 Task: Customize the color scheme of the Audacity interface for personal aesthetics.
Action: Mouse moved to (37, 213)
Screenshot: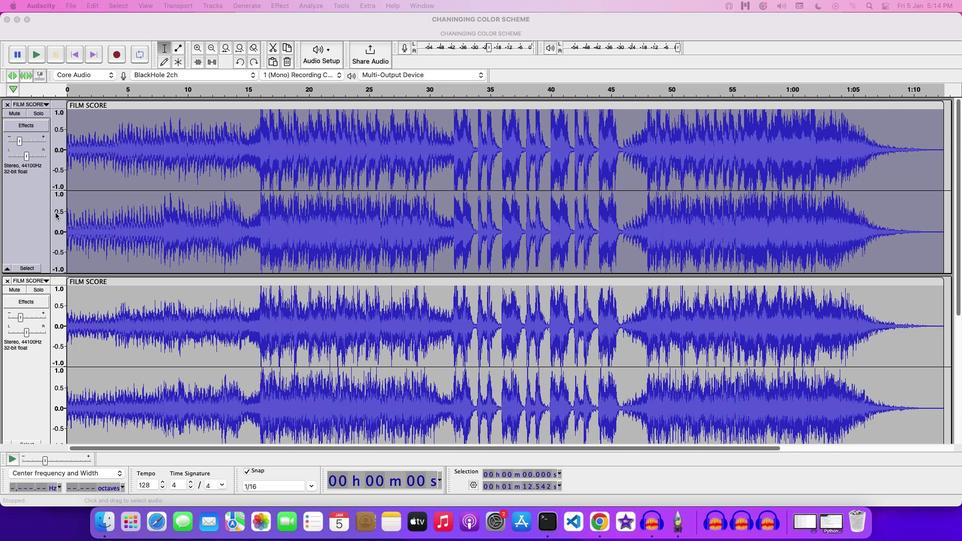 
Action: Mouse pressed left at (37, 213)
Screenshot: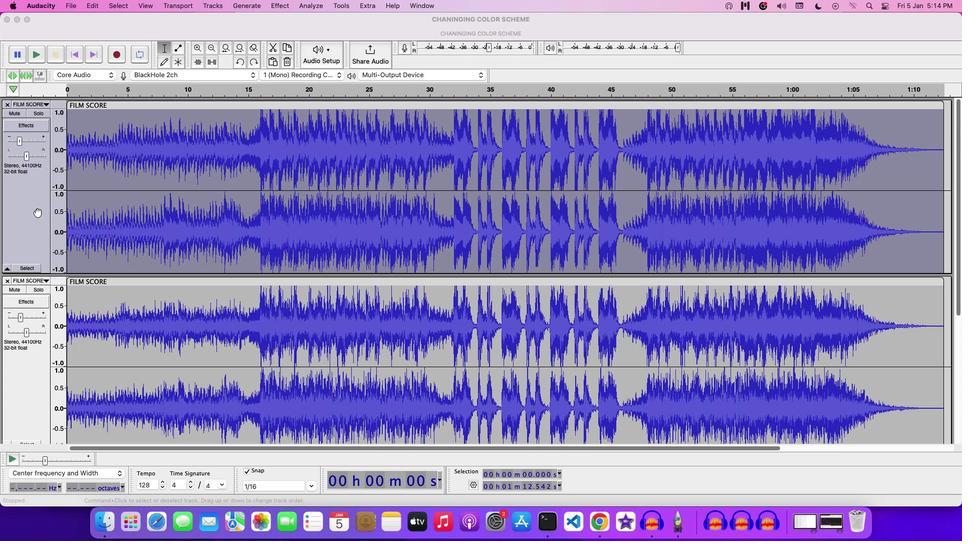 
Action: Mouse moved to (72, 7)
Screenshot: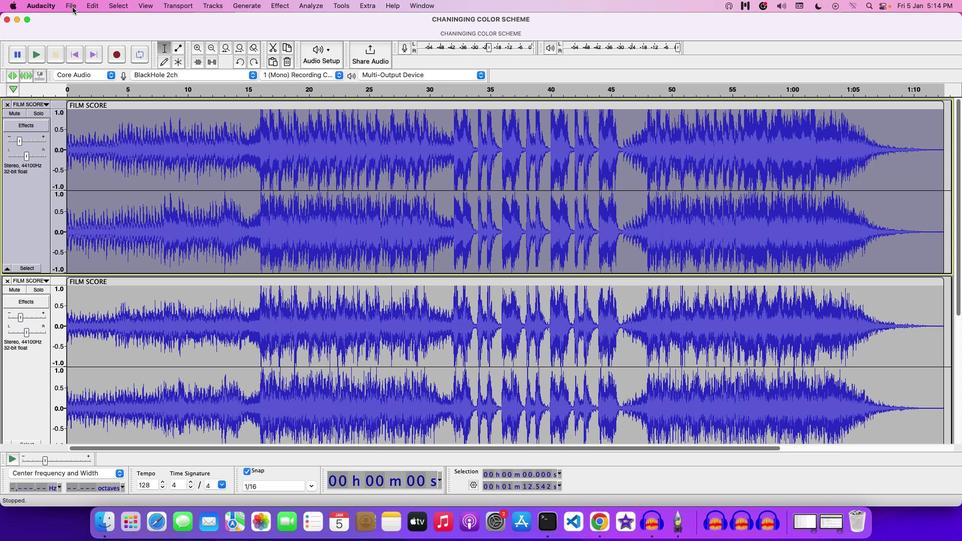 
Action: Mouse pressed left at (72, 7)
Screenshot: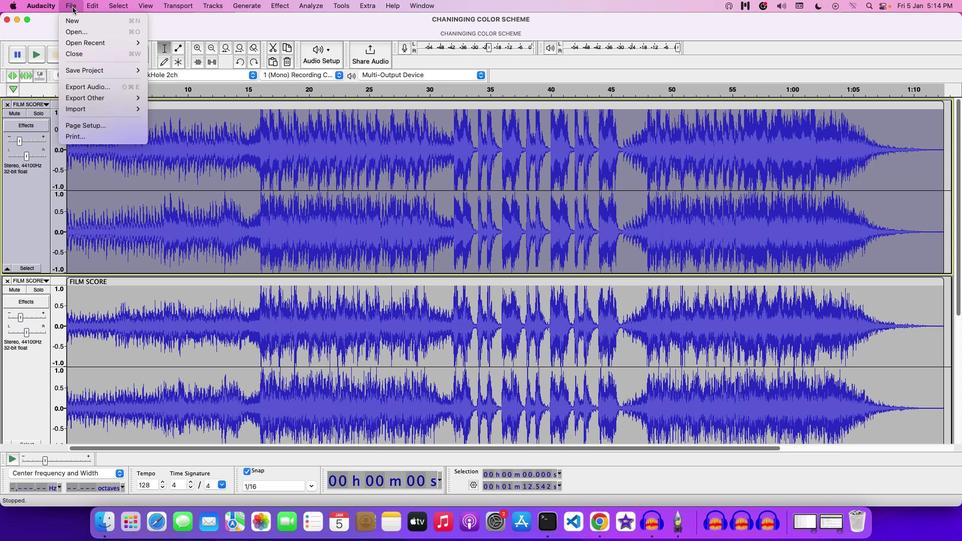 
Action: Mouse moved to (47, 39)
Screenshot: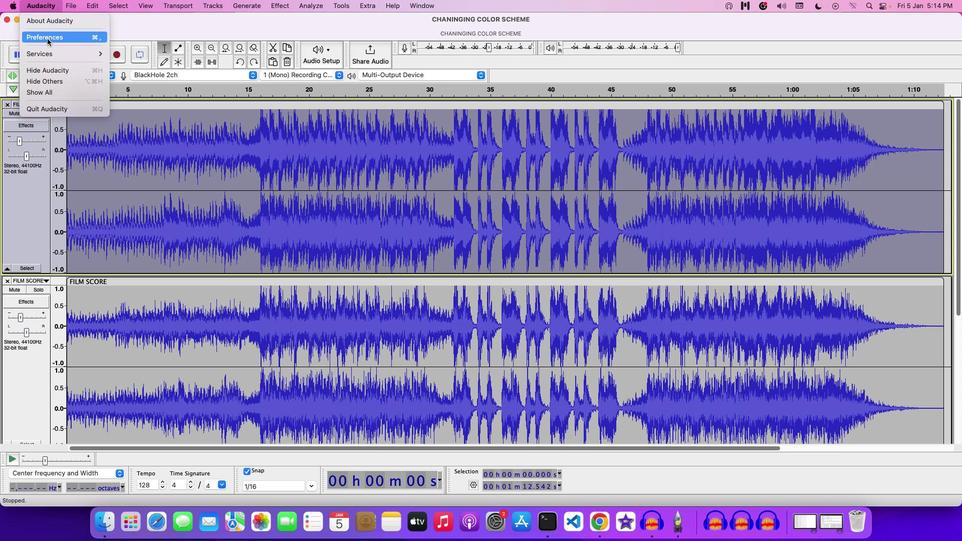 
Action: Mouse pressed left at (47, 39)
Screenshot: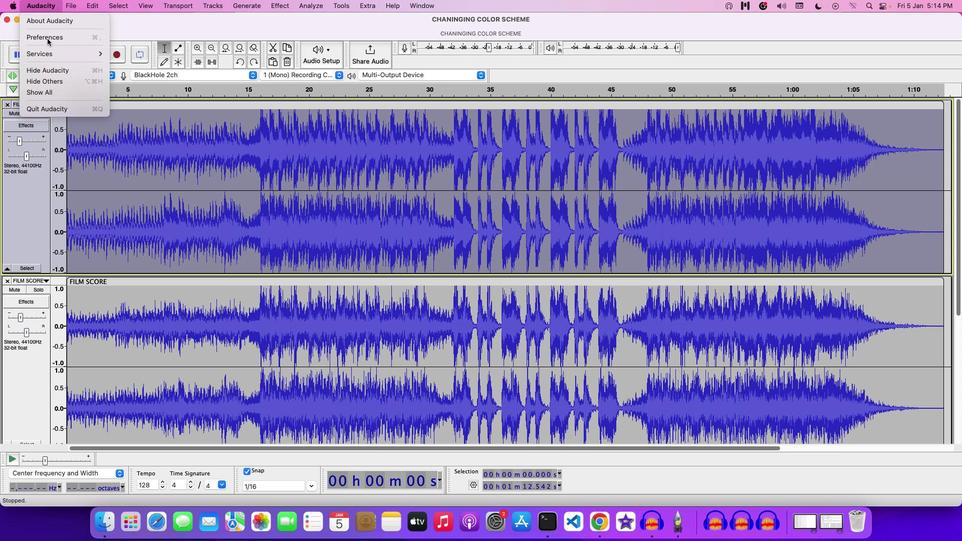
Action: Mouse moved to (327, 198)
Screenshot: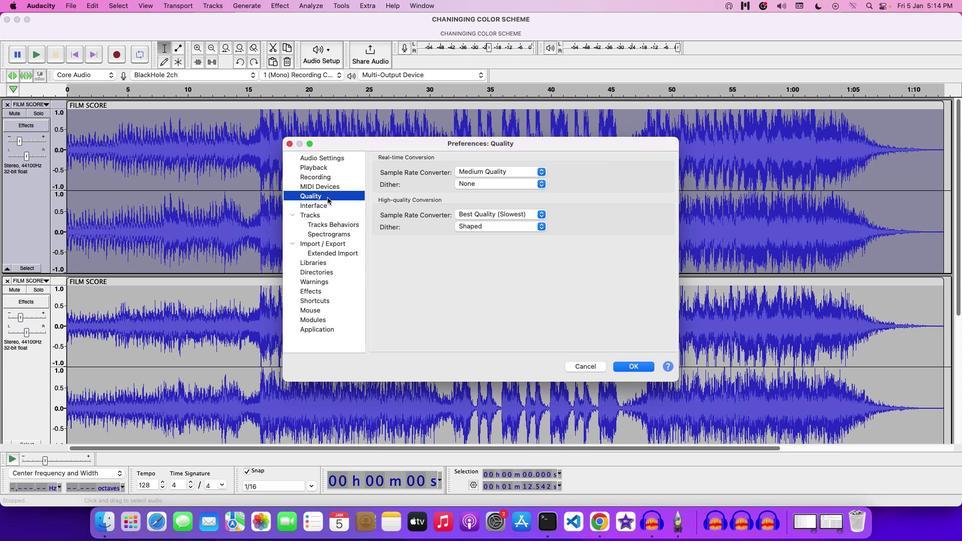 
Action: Mouse pressed left at (327, 198)
Screenshot: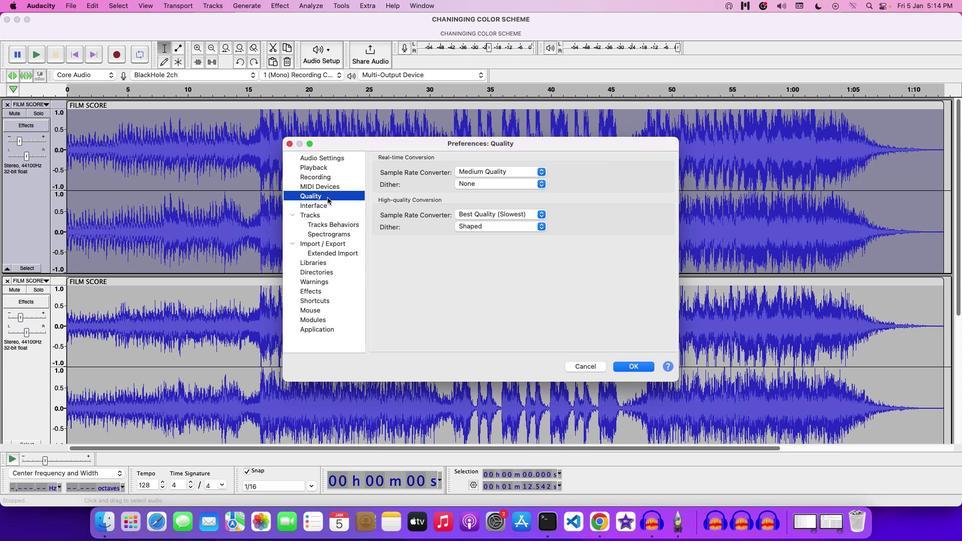 
Action: Mouse moved to (325, 202)
Screenshot: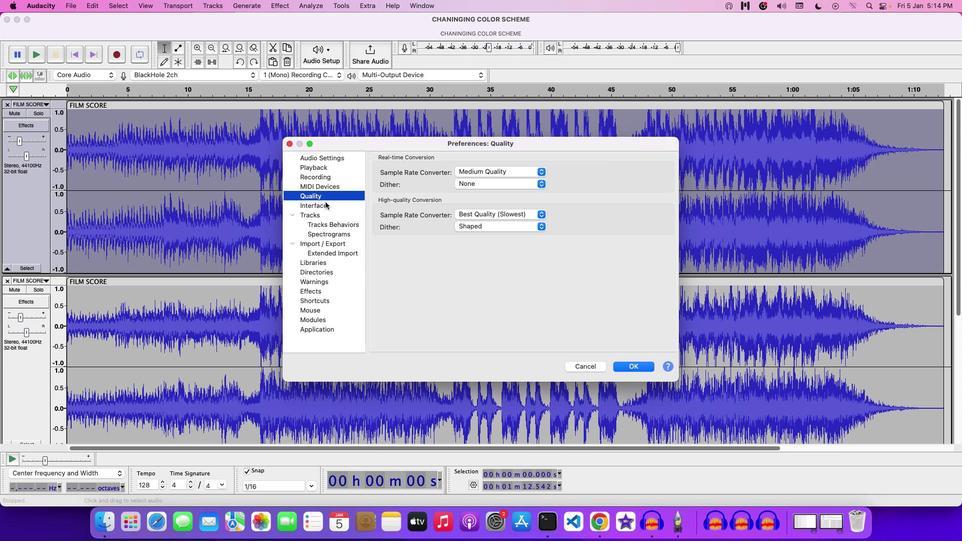 
Action: Mouse pressed left at (325, 202)
Screenshot: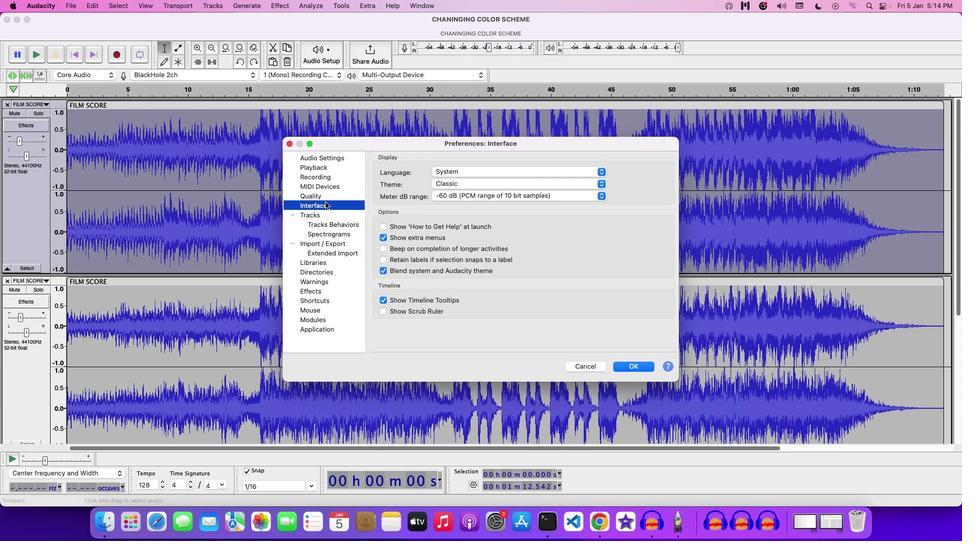 
Action: Mouse moved to (484, 184)
Screenshot: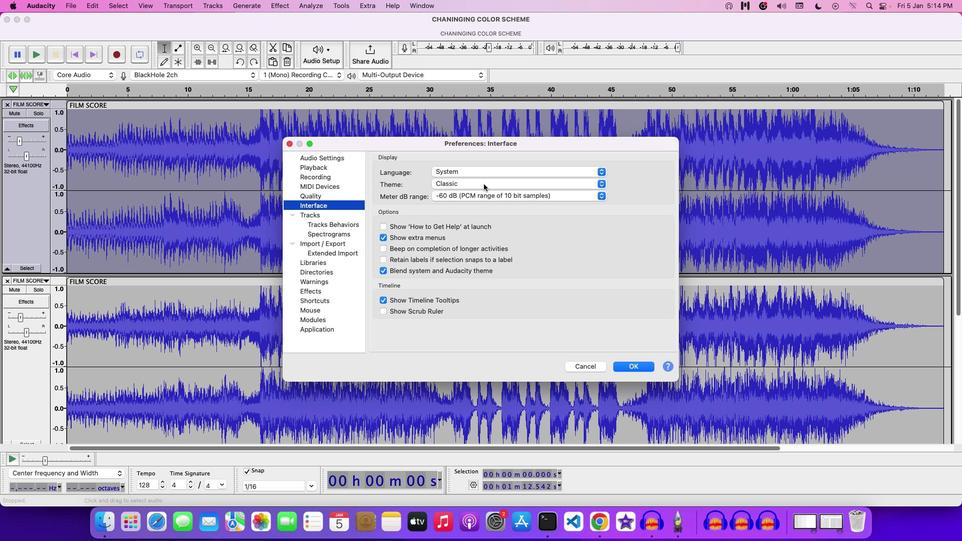 
Action: Mouse pressed left at (484, 184)
Screenshot: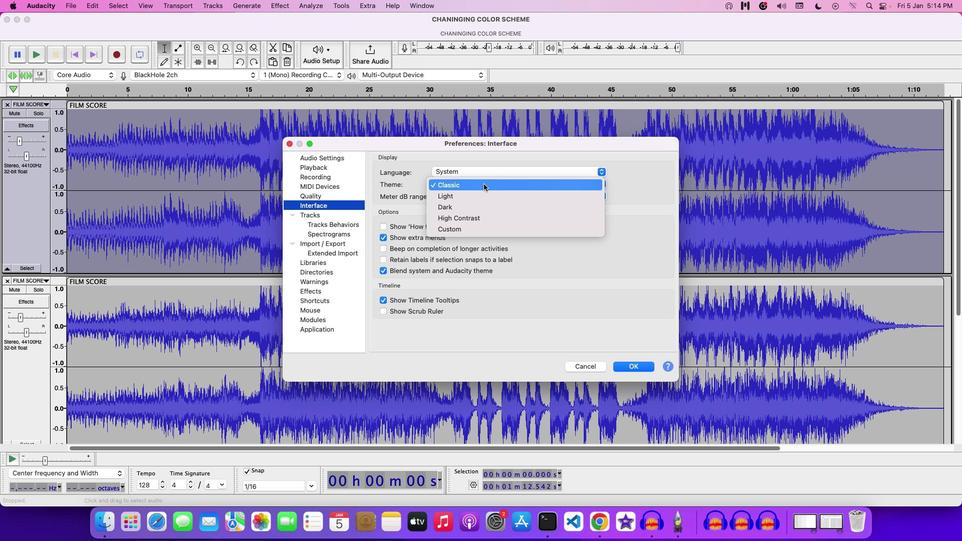 
Action: Mouse moved to (472, 211)
Screenshot: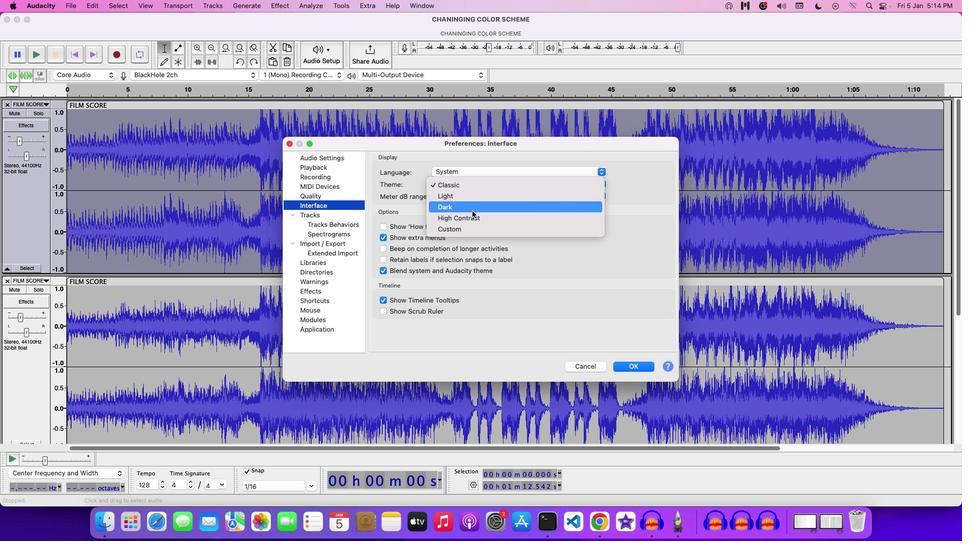 
Action: Mouse pressed left at (472, 211)
Screenshot: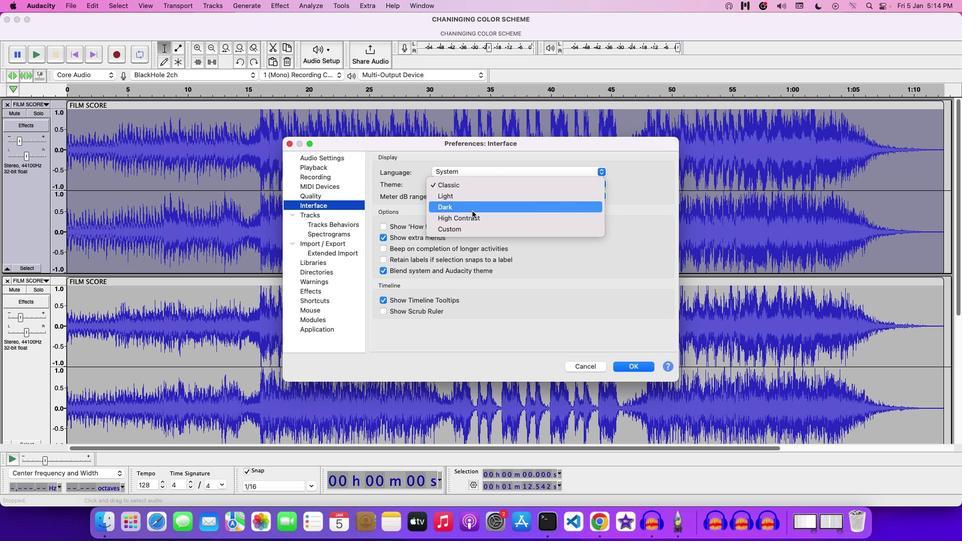 
Action: Mouse moved to (631, 362)
Screenshot: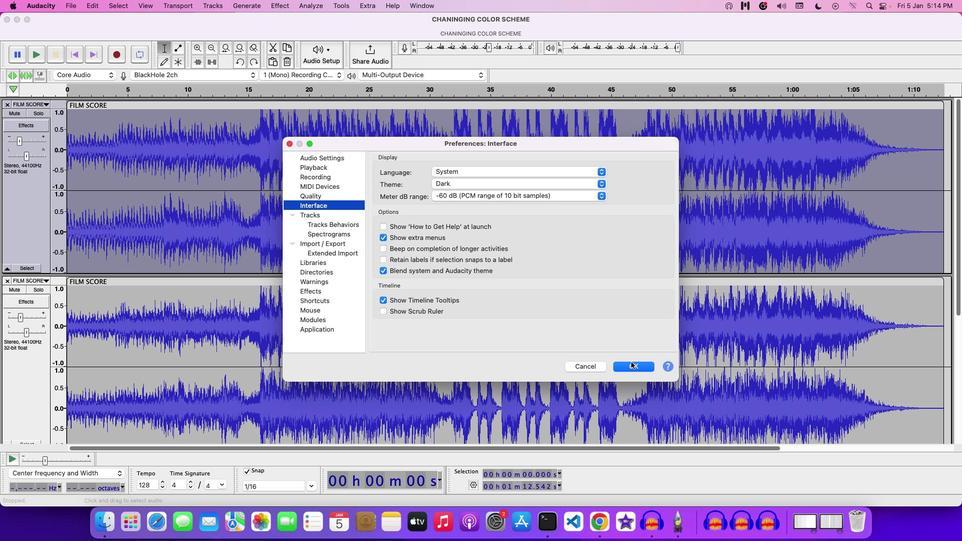 
Action: Mouse pressed left at (631, 362)
Screenshot: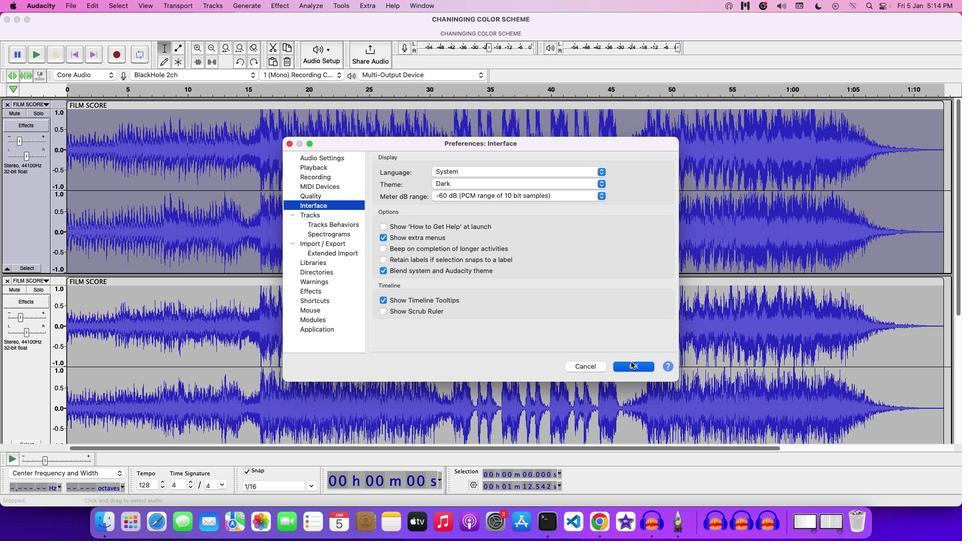
Action: Mouse moved to (73, 9)
Screenshot: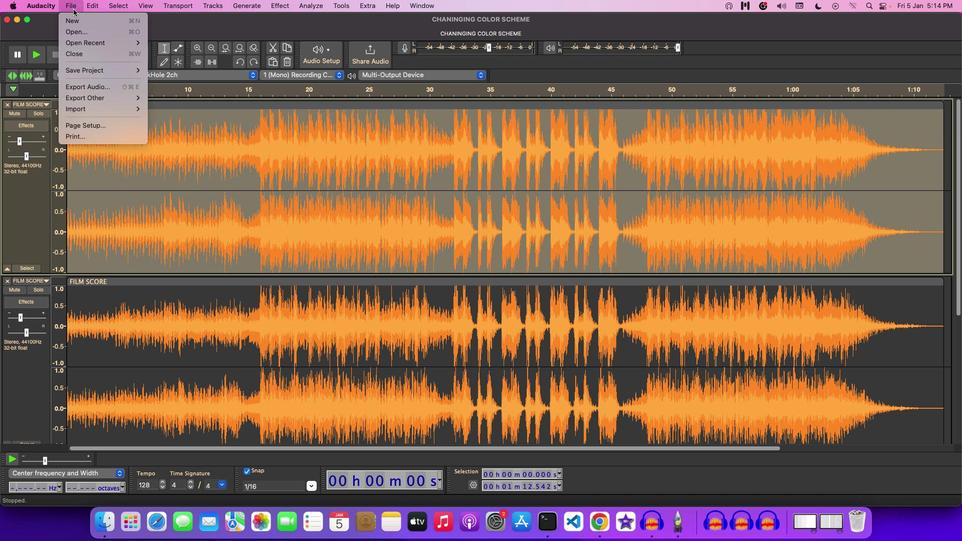 
Action: Mouse pressed left at (73, 9)
Screenshot: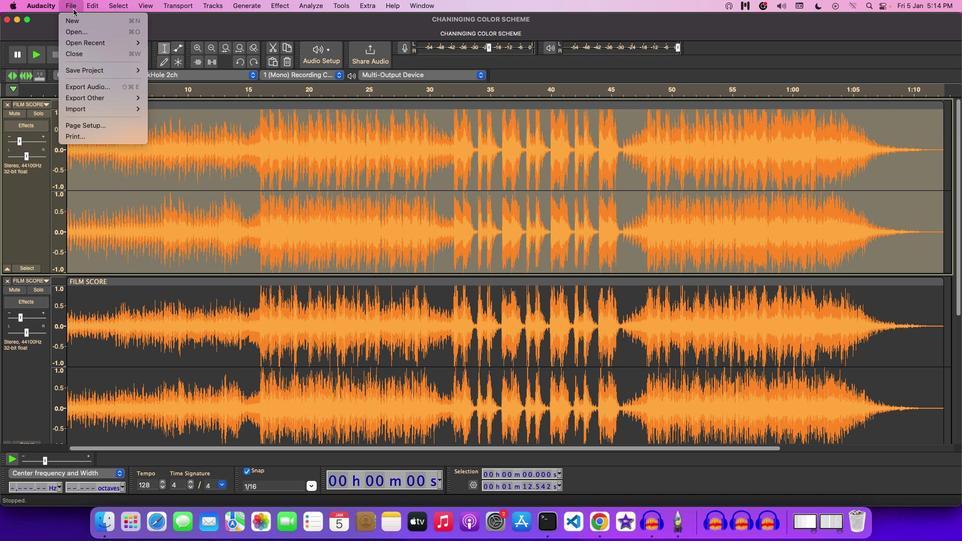 
Action: Mouse moved to (91, 71)
Screenshot: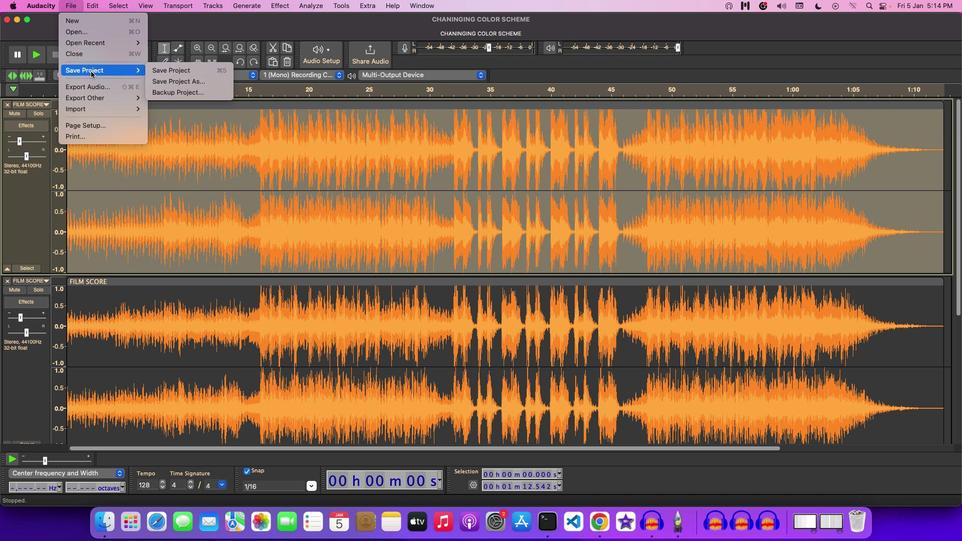 
Action: Mouse pressed left at (91, 71)
Screenshot: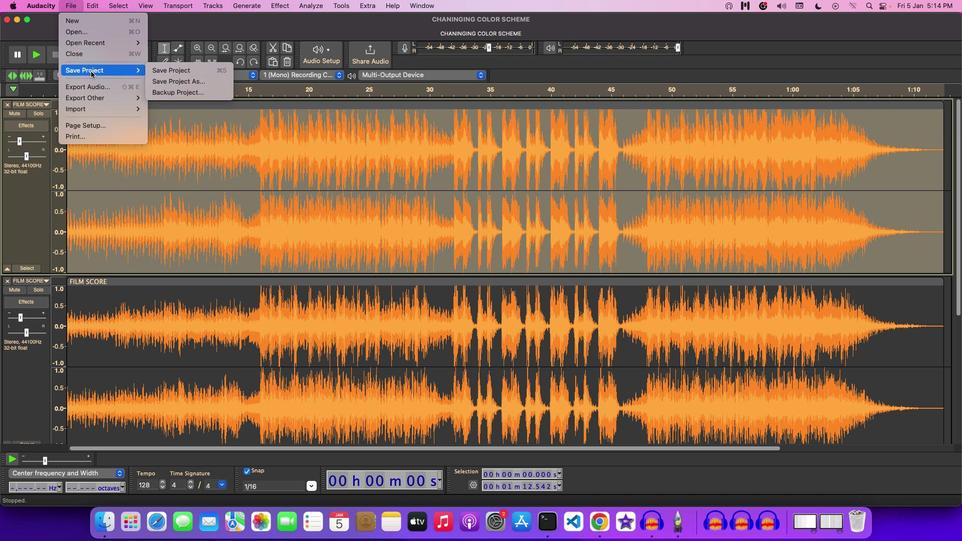 
Action: Mouse moved to (151, 71)
Screenshot: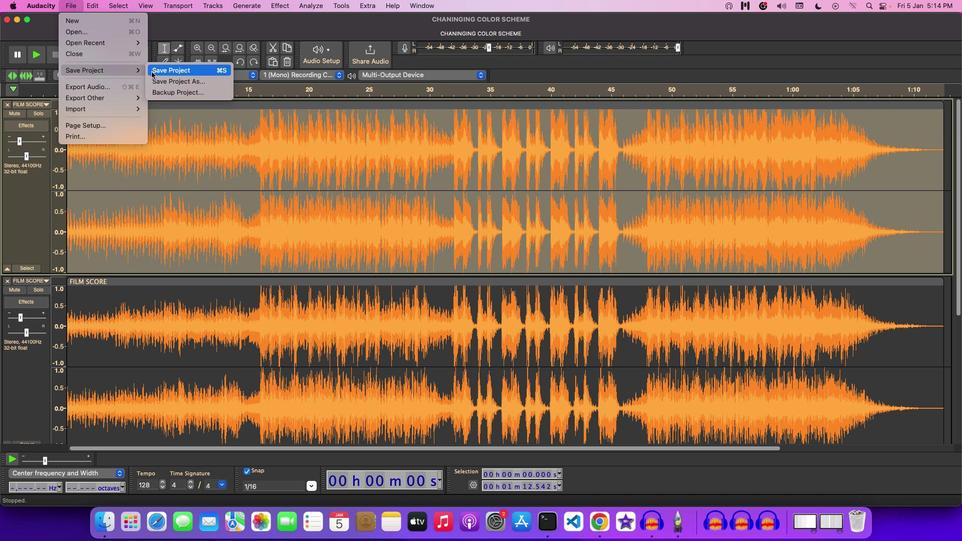 
Action: Mouse pressed left at (151, 71)
Screenshot: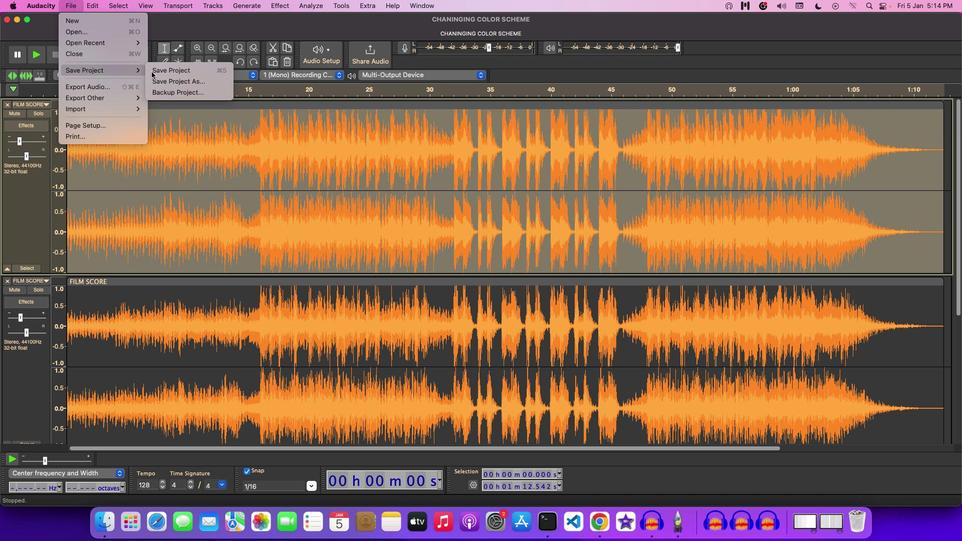 
Action: Mouse moved to (67, 8)
Screenshot: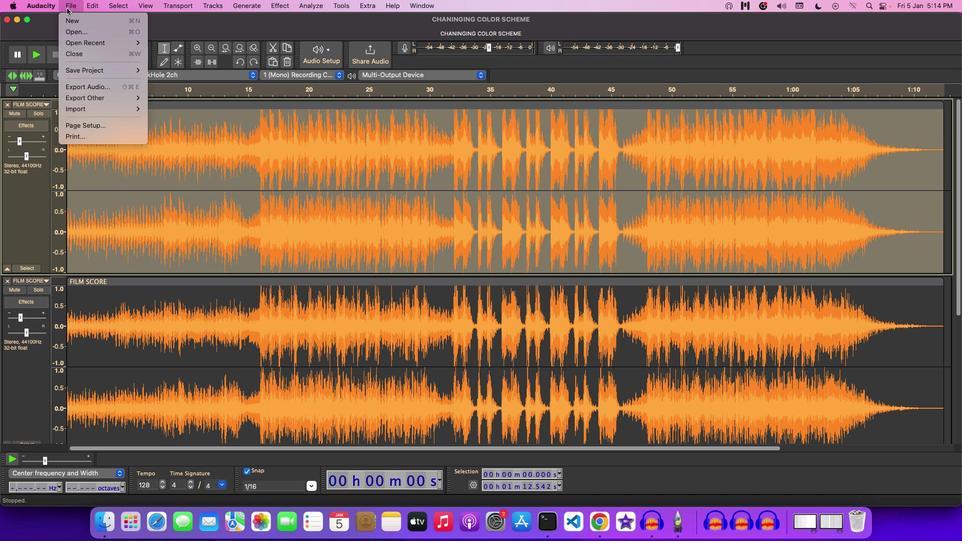 
Action: Mouse pressed left at (67, 8)
Screenshot: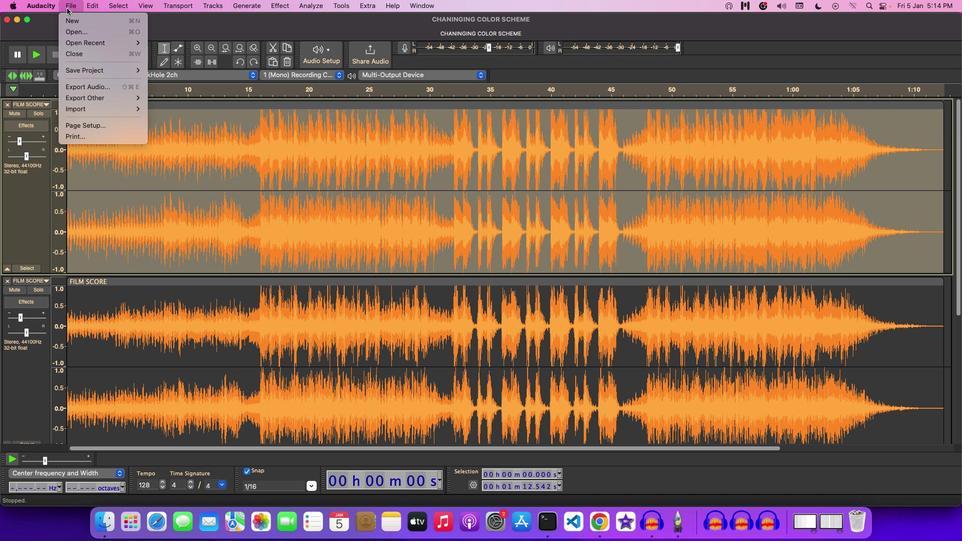 
Action: Mouse moved to (96, 72)
Screenshot: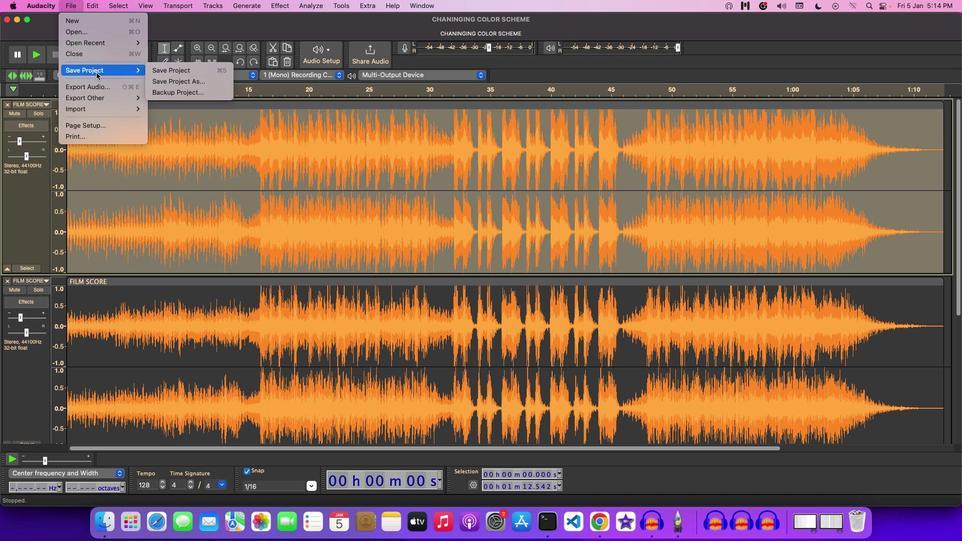 
Action: Mouse pressed left at (96, 72)
Screenshot: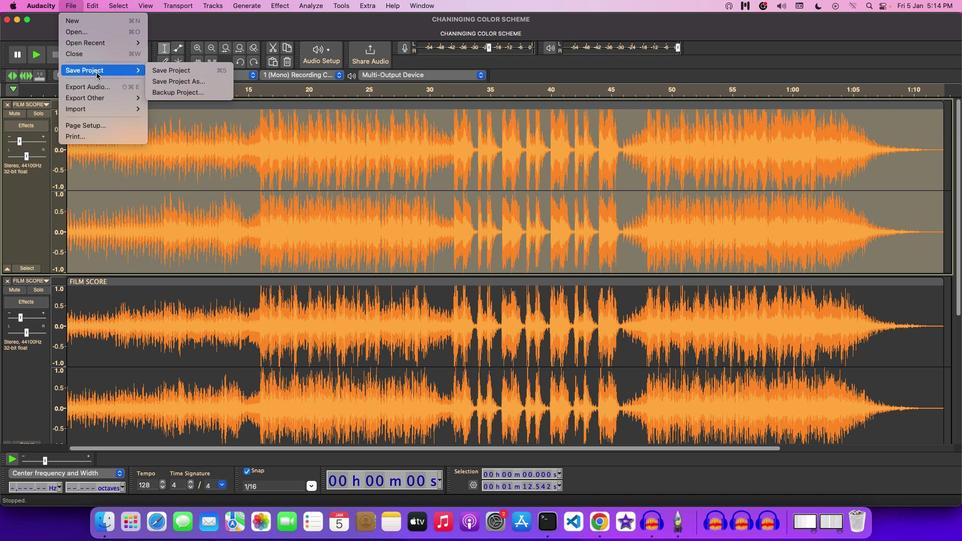 
Action: Mouse moved to (195, 85)
Screenshot: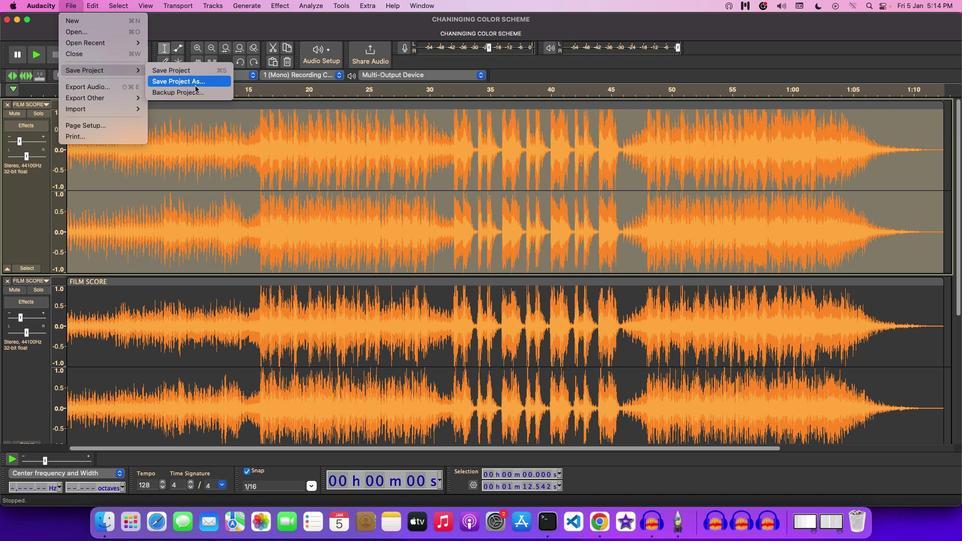 
Action: Mouse pressed left at (195, 85)
Screenshot: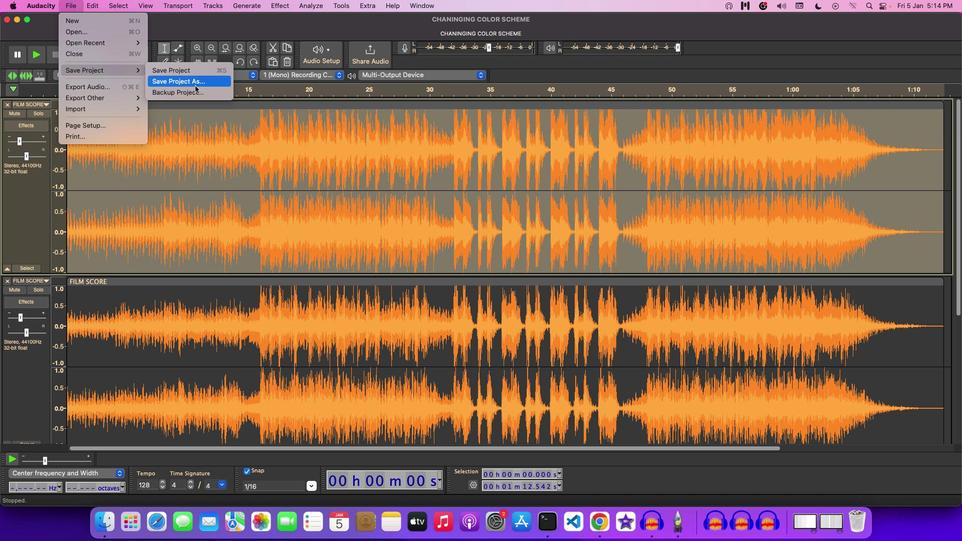 
Action: Mouse moved to (530, 142)
Screenshot: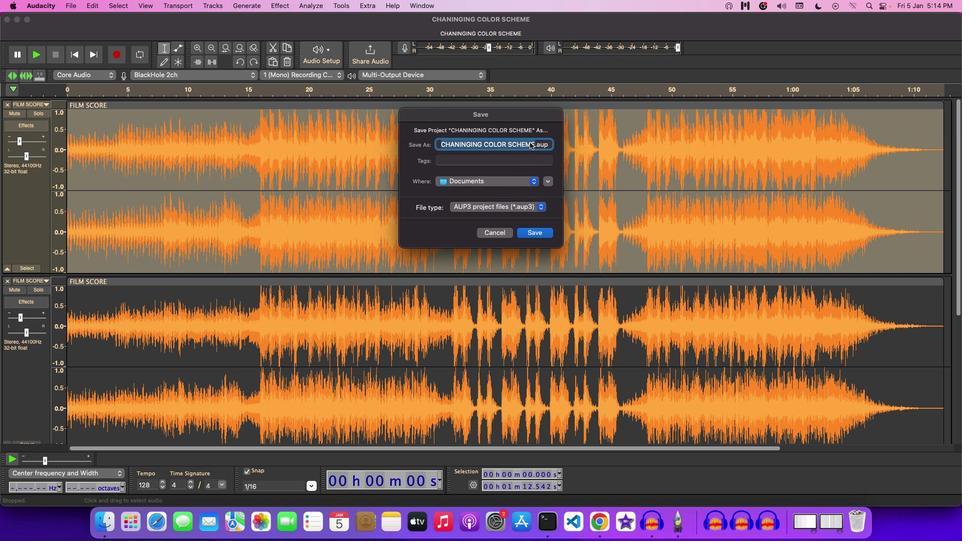 
Action: Mouse pressed left at (530, 142)
Screenshot: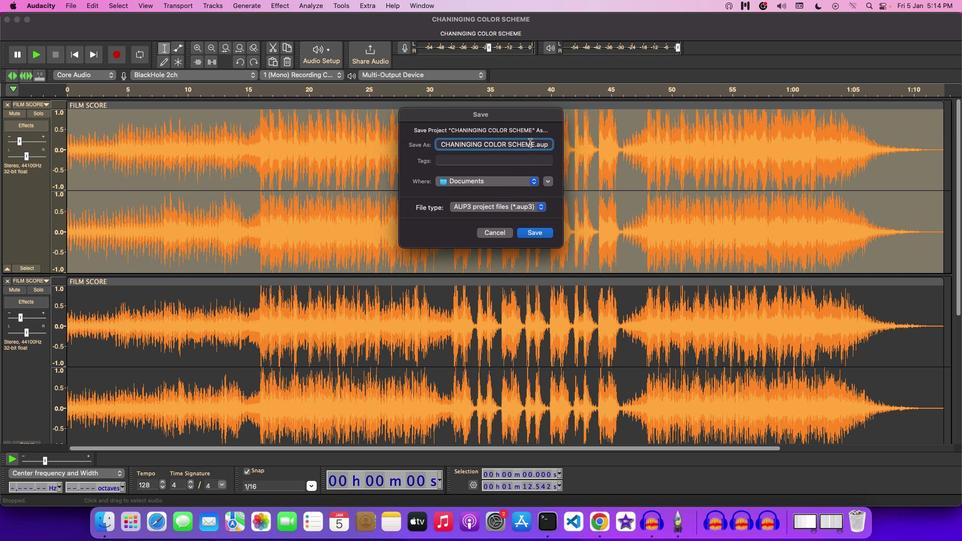 
Action: Mouse moved to (536, 144)
Screenshot: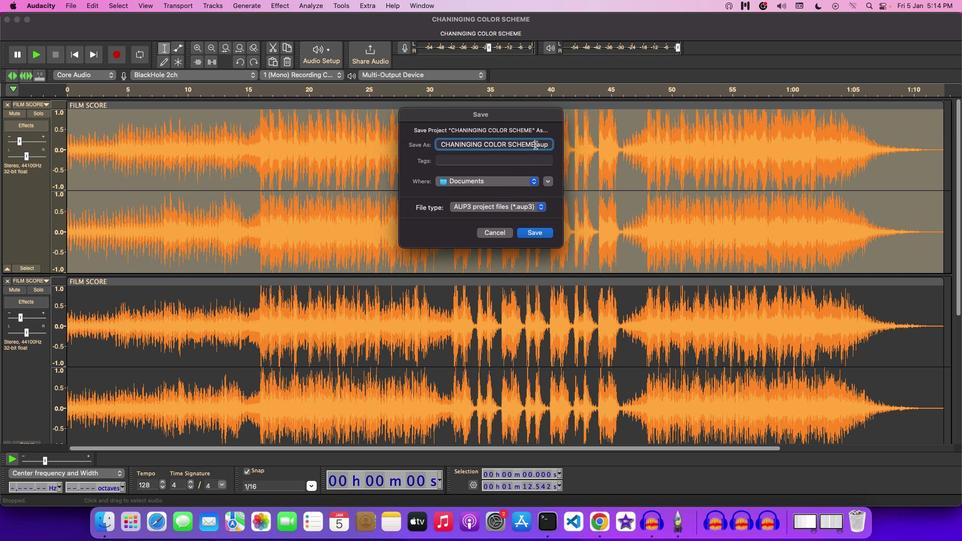 
Action: Mouse pressed left at (536, 144)
Screenshot: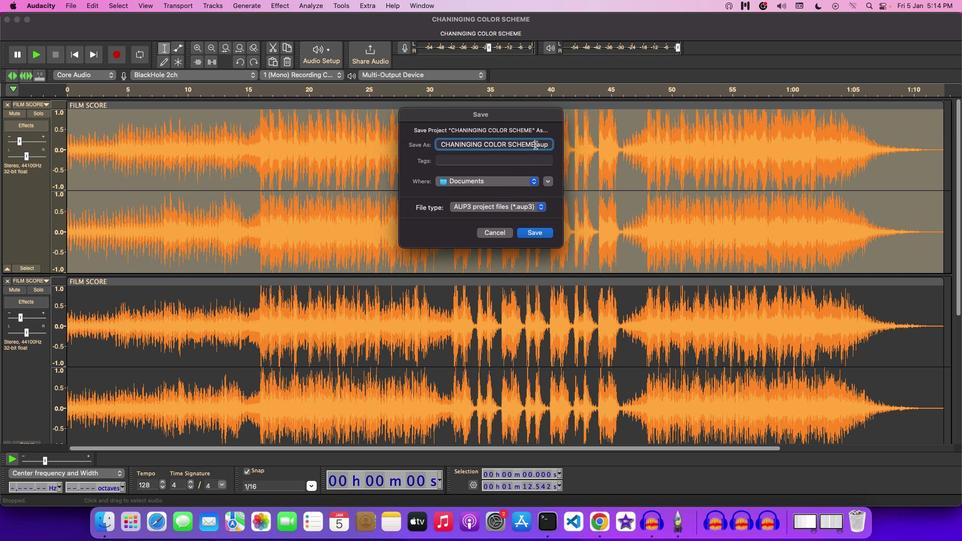 
Action: Mouse moved to (560, 151)
Screenshot: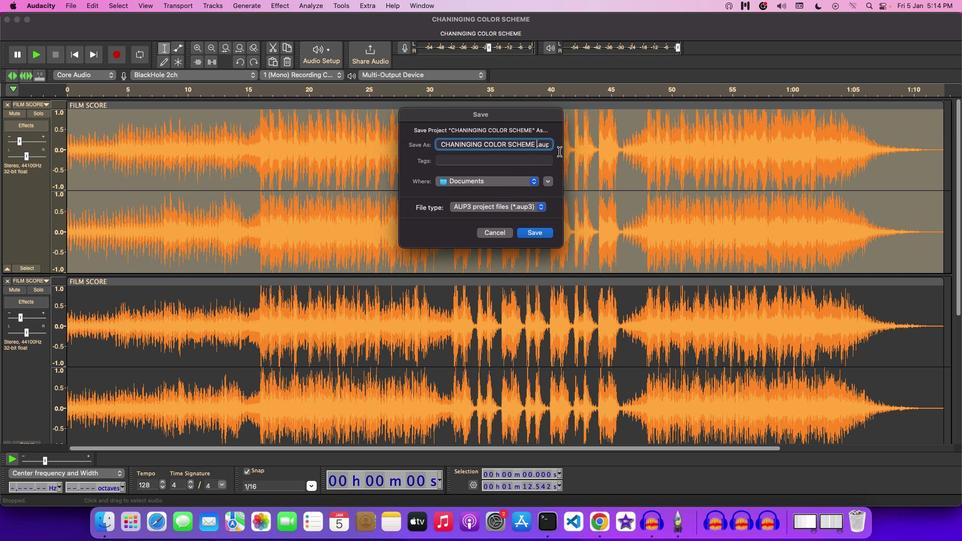 
Action: Key pressed Key.space
Screenshot: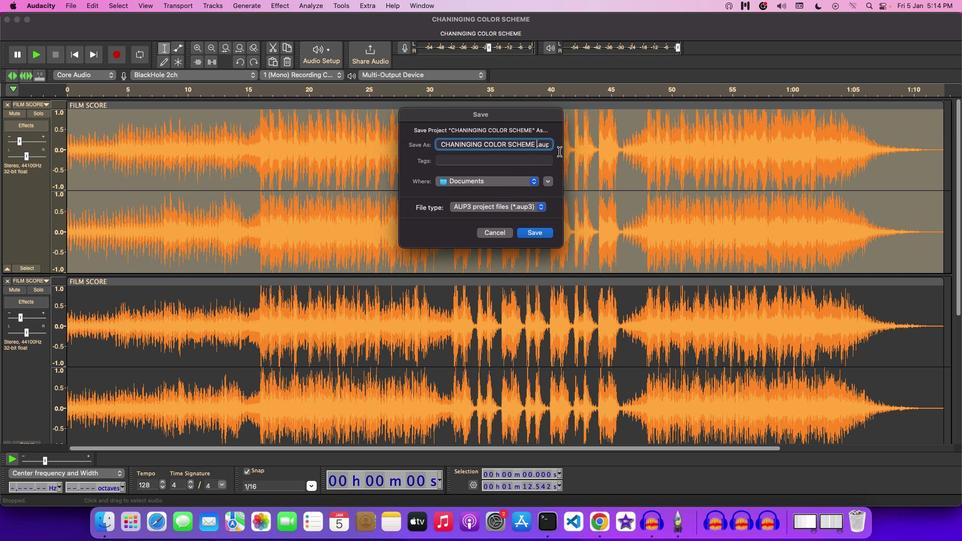 
Action: Mouse moved to (560, 151)
Screenshot: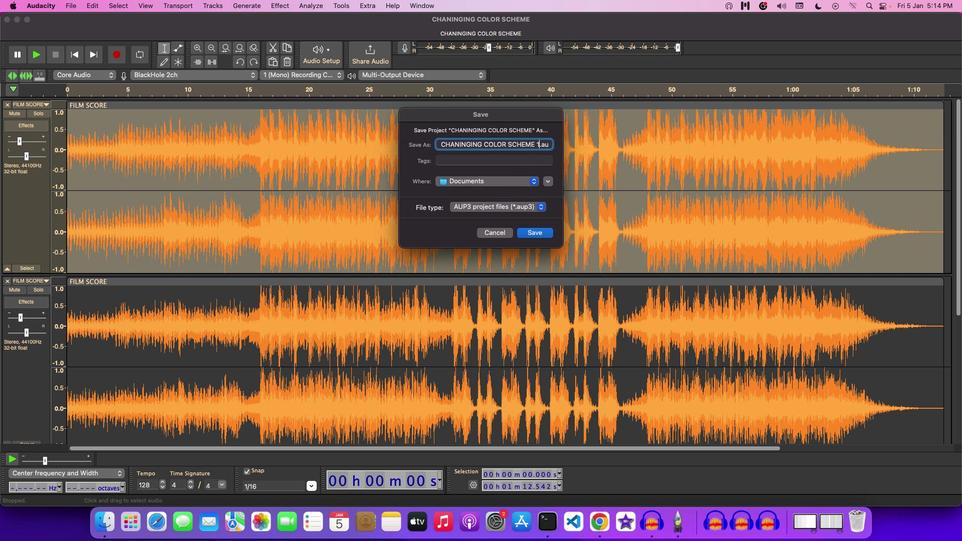 
Action: Key pressed '1'
Screenshot: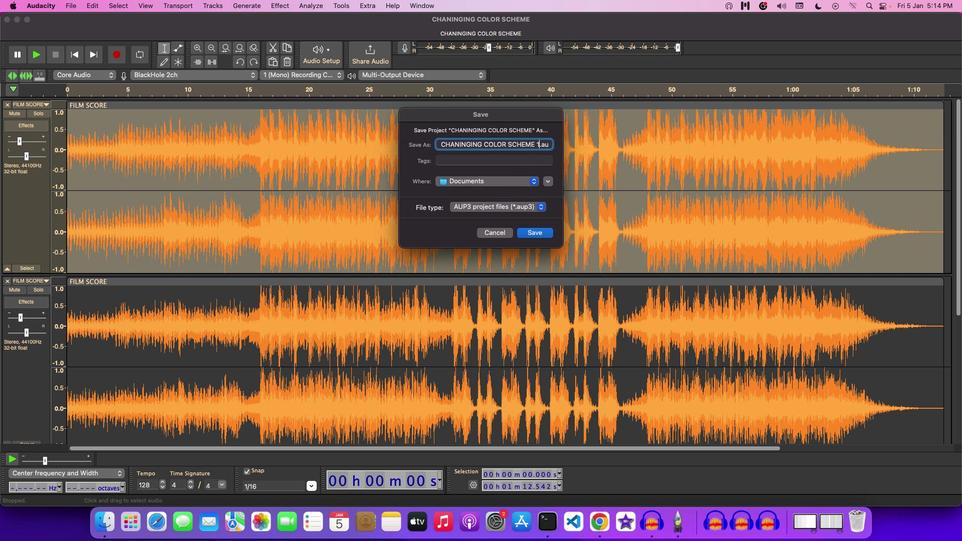 
Action: Mouse moved to (556, 173)
Screenshot: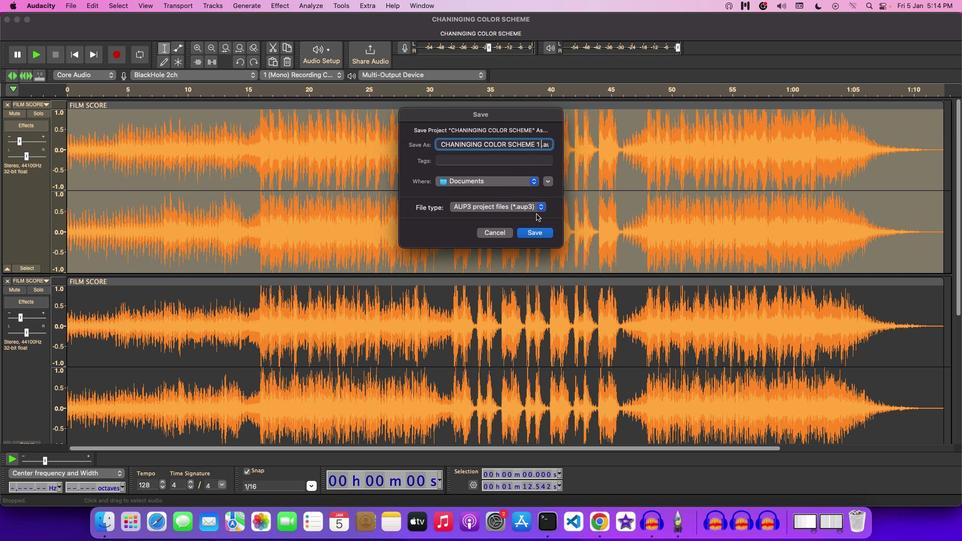 
Action: Key pressed Key.space
Screenshot: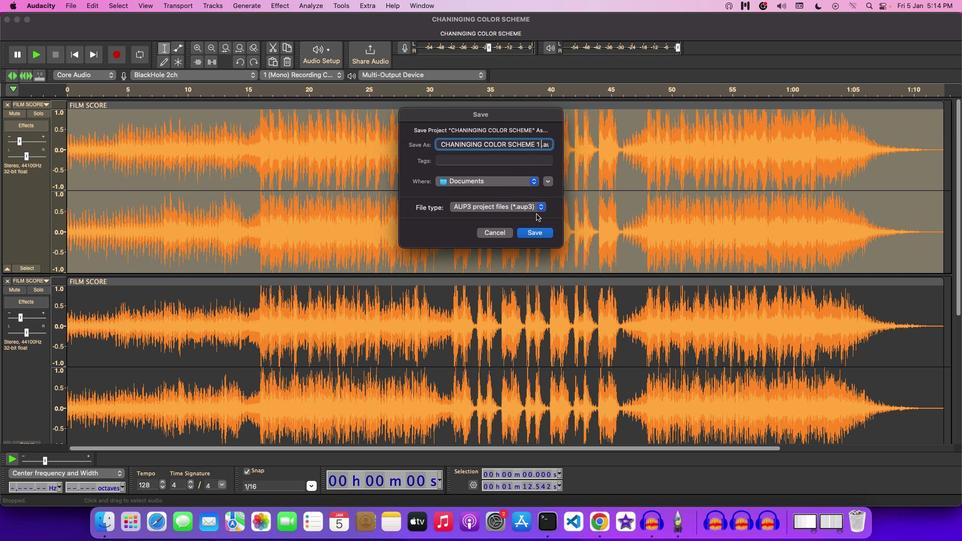 
Action: Mouse moved to (537, 236)
Screenshot: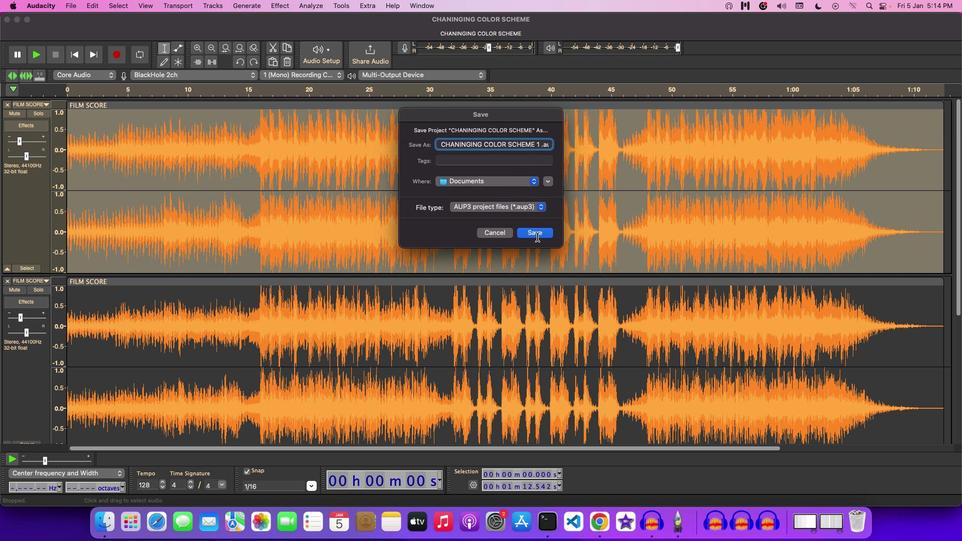
Action: Mouse pressed left at (537, 236)
Screenshot: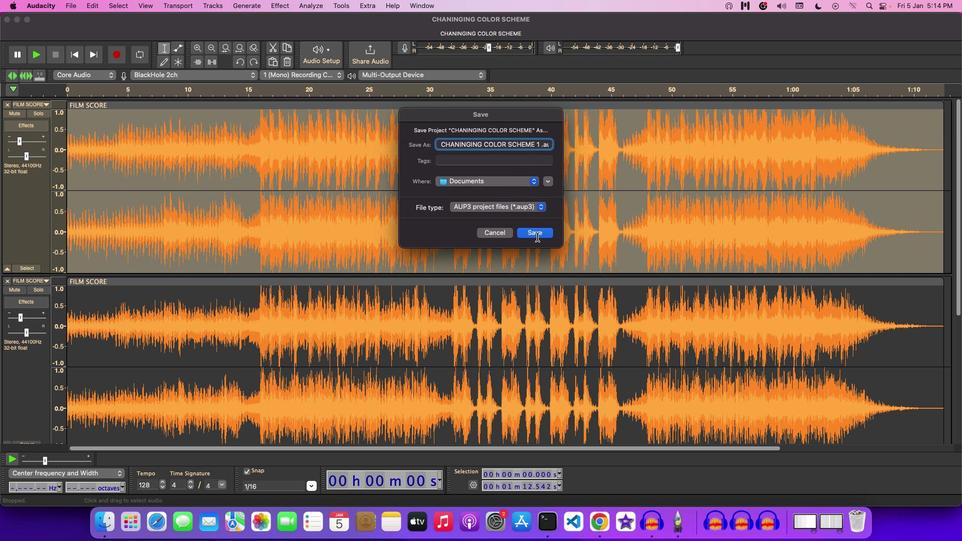 
Action: Mouse moved to (539, 228)
Screenshot: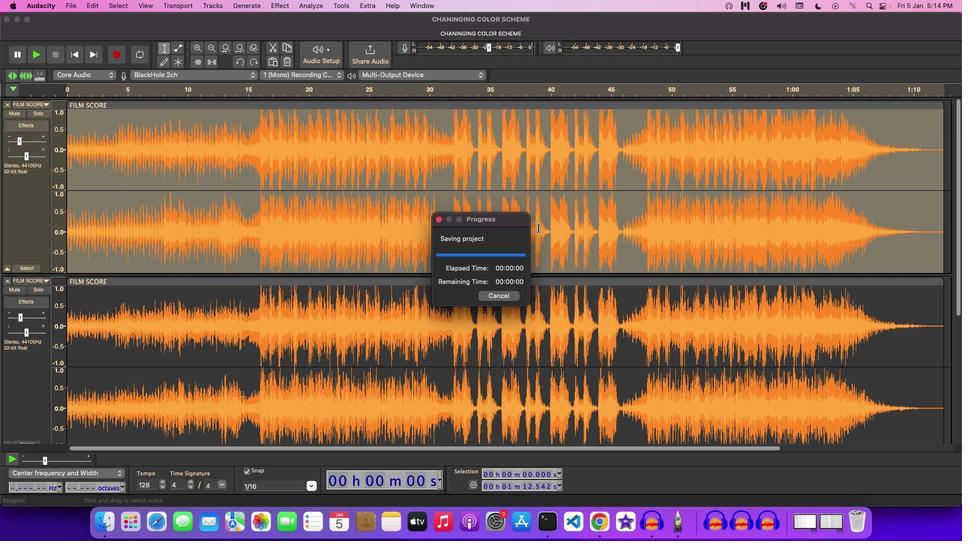 
